 Task: Change the cover color of a Trello card and create an automation button to add a label.
Action: Mouse moved to (329, 373)
Screenshot: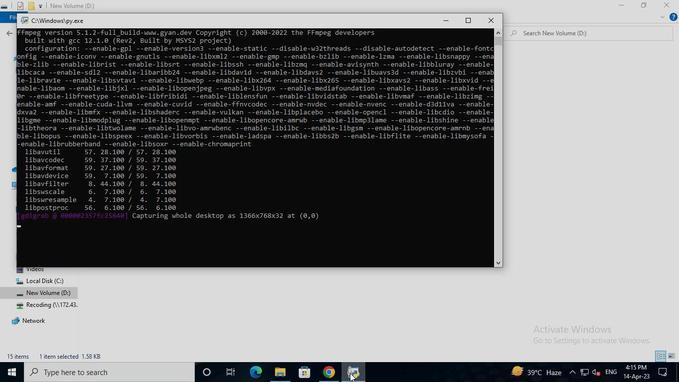 
Action: Mouse pressed left at (329, 373)
Screenshot: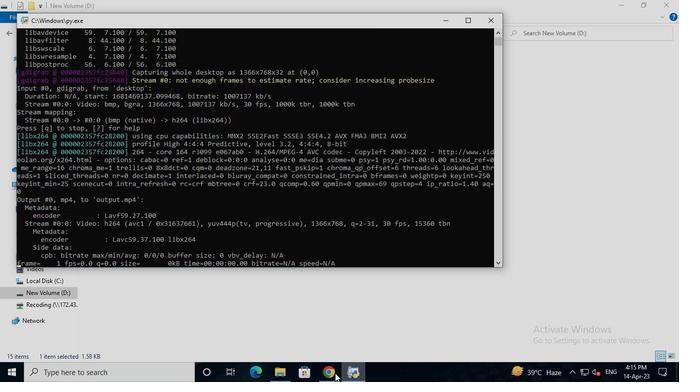 
Action: Mouse moved to (302, 301)
Screenshot: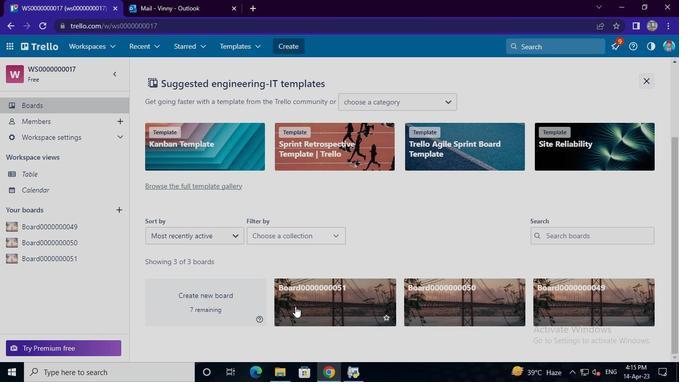 
Action: Mouse pressed left at (302, 301)
Screenshot: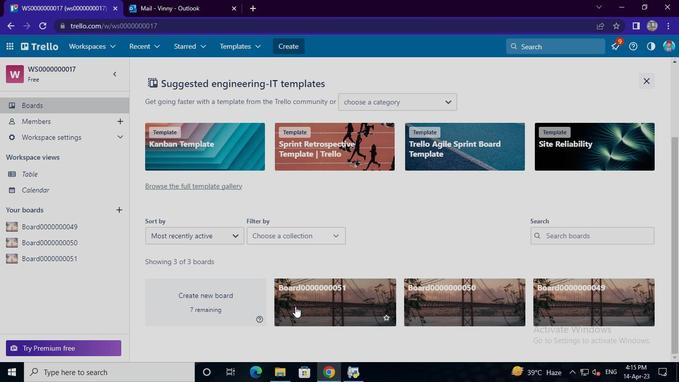 
Action: Mouse moved to (253, 272)
Screenshot: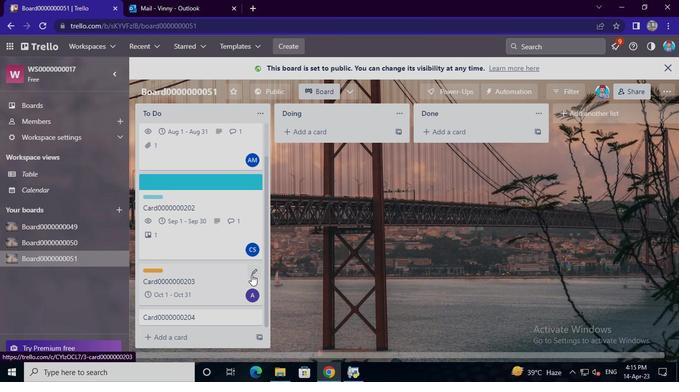 
Action: Mouse pressed left at (253, 272)
Screenshot: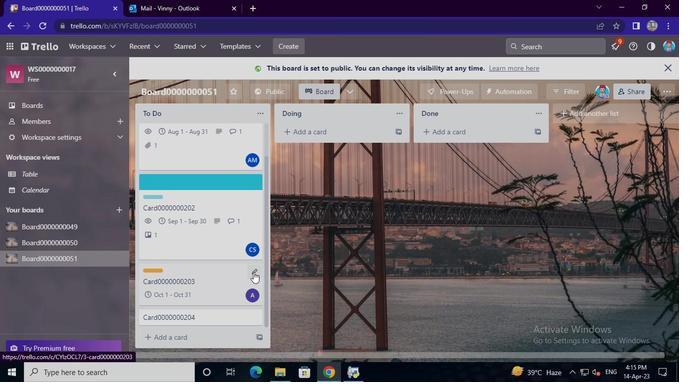 
Action: Mouse moved to (288, 216)
Screenshot: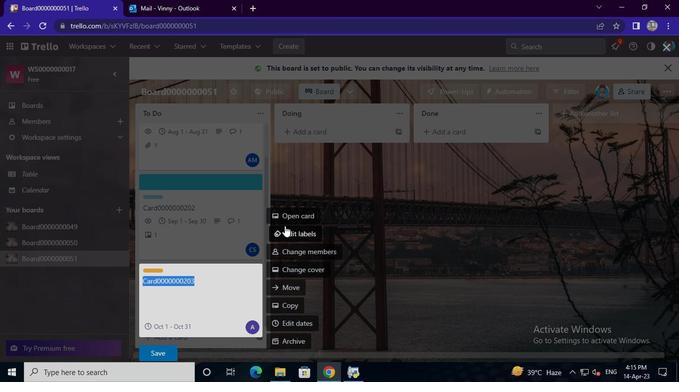 
Action: Mouse pressed left at (288, 216)
Screenshot: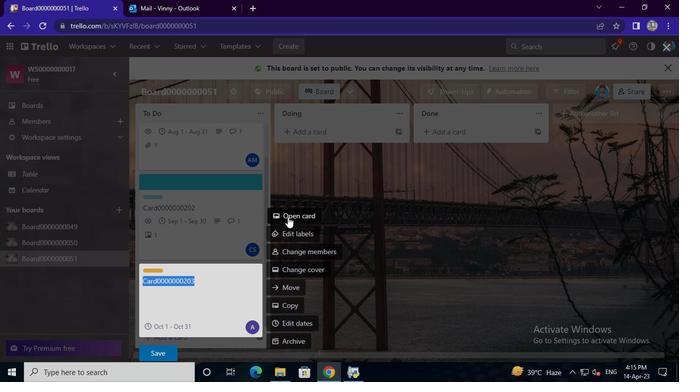
Action: Mouse moved to (460, 151)
Screenshot: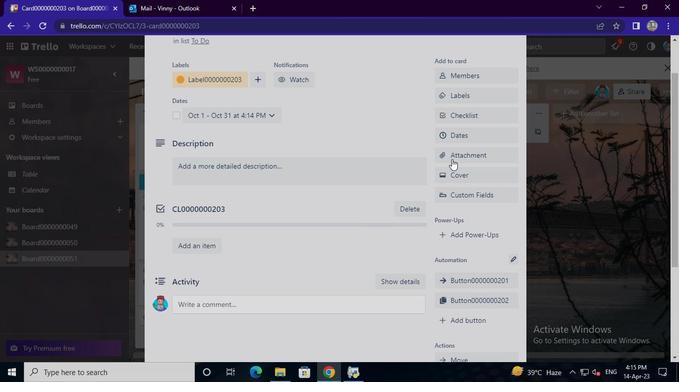 
Action: Mouse pressed left at (460, 151)
Screenshot: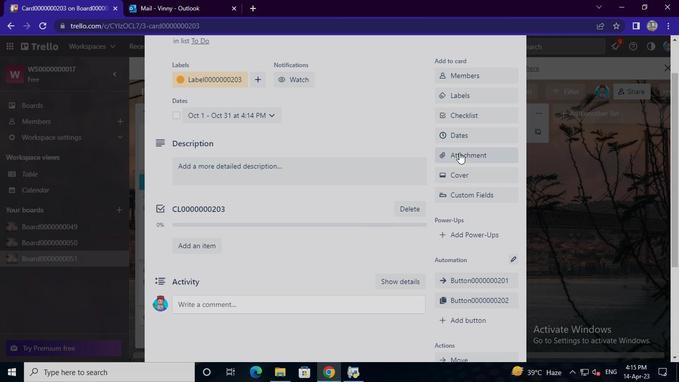 
Action: Mouse moved to (472, 120)
Screenshot: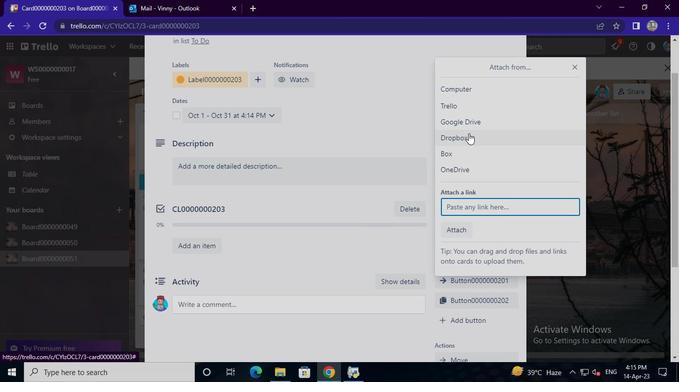 
Action: Mouse pressed left at (472, 120)
Screenshot: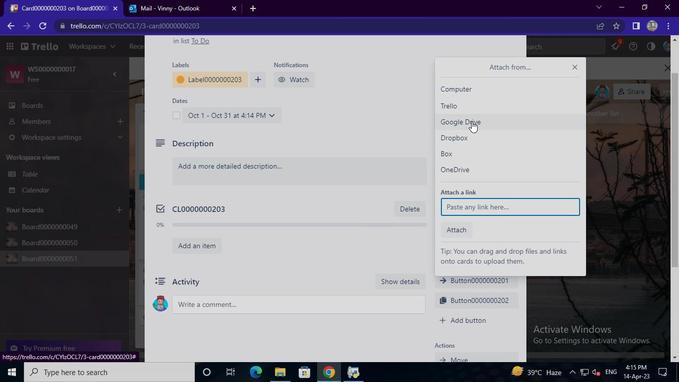 
Action: Mouse moved to (296, 251)
Screenshot: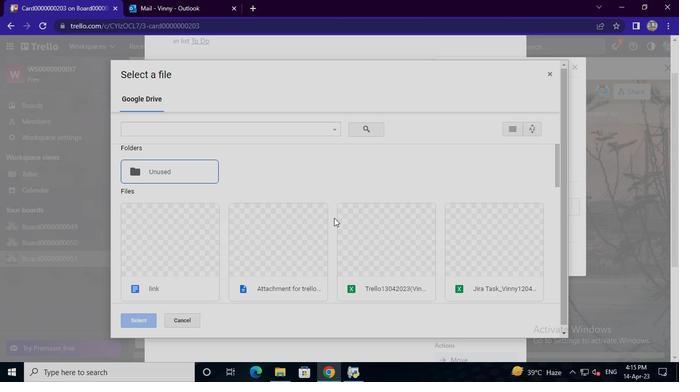 
Action: Mouse pressed left at (296, 251)
Screenshot: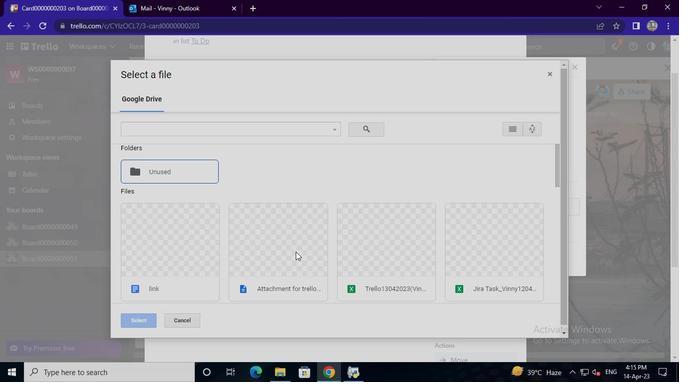 
Action: Mouse pressed left at (296, 251)
Screenshot: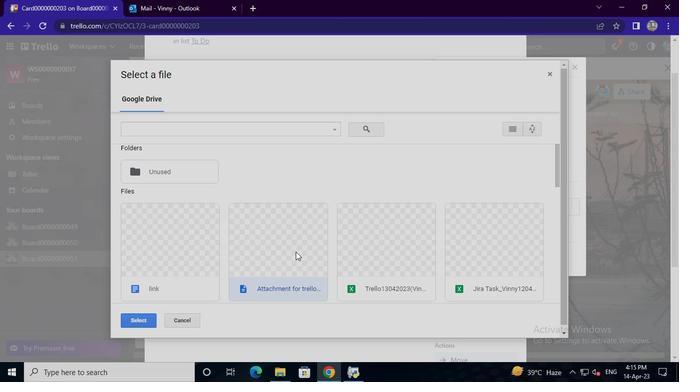 
Action: Mouse moved to (468, 167)
Screenshot: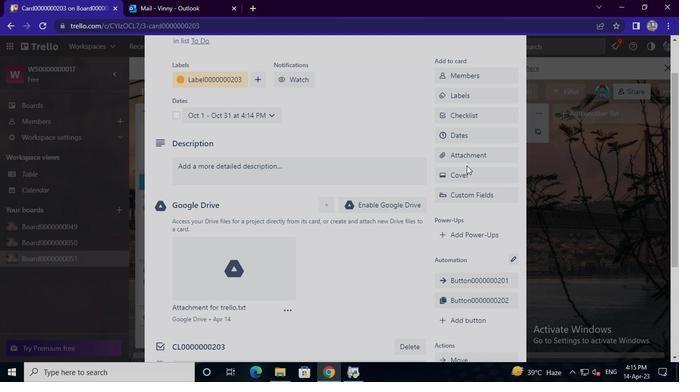 
Action: Mouse pressed left at (468, 167)
Screenshot: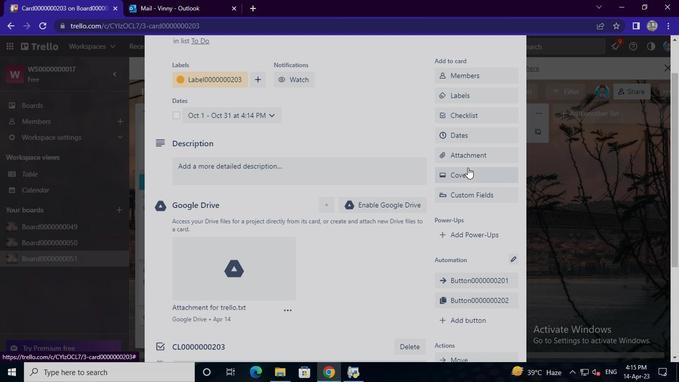 
Action: Mouse moved to (506, 157)
Screenshot: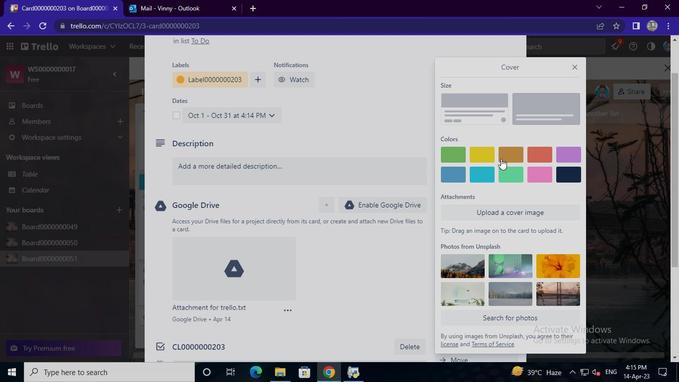 
Action: Mouse pressed left at (506, 157)
Screenshot: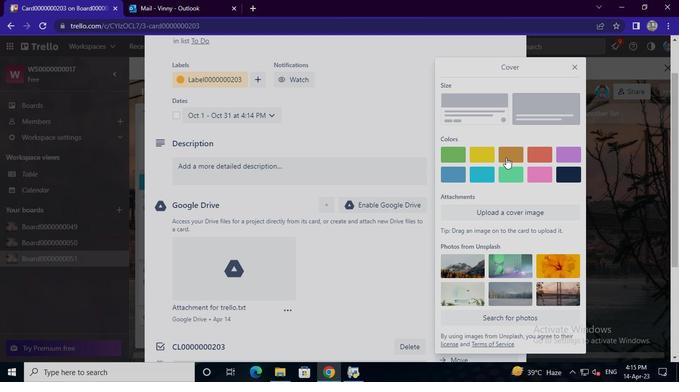
Action: Mouse moved to (393, 250)
Screenshot: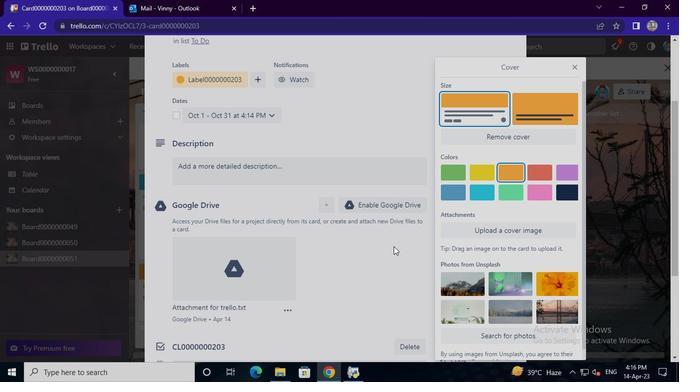 
Action: Mouse pressed left at (393, 250)
Screenshot: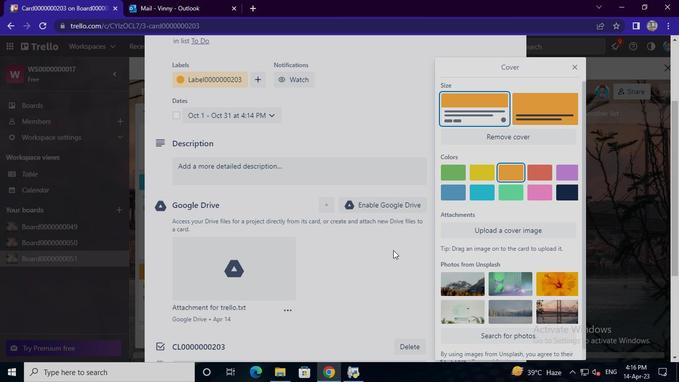 
Action: Mouse moved to (464, 207)
Screenshot: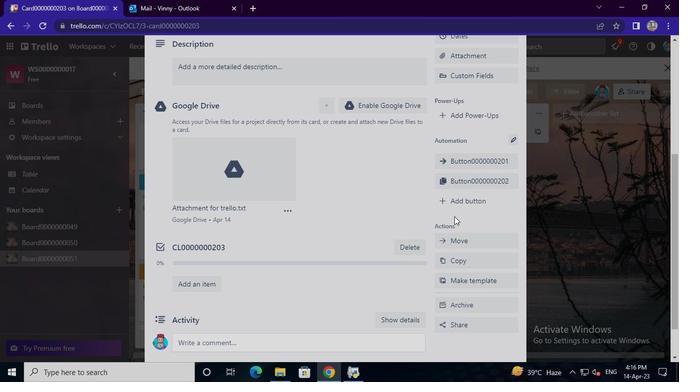 
Action: Mouse pressed left at (464, 207)
Screenshot: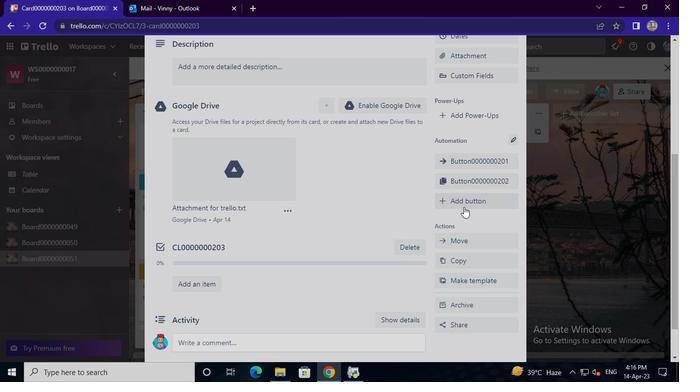 
Action: Mouse moved to (482, 155)
Screenshot: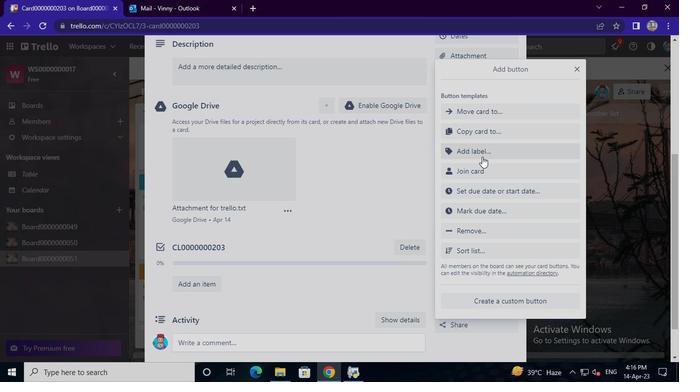 
Action: Mouse pressed left at (482, 155)
Screenshot: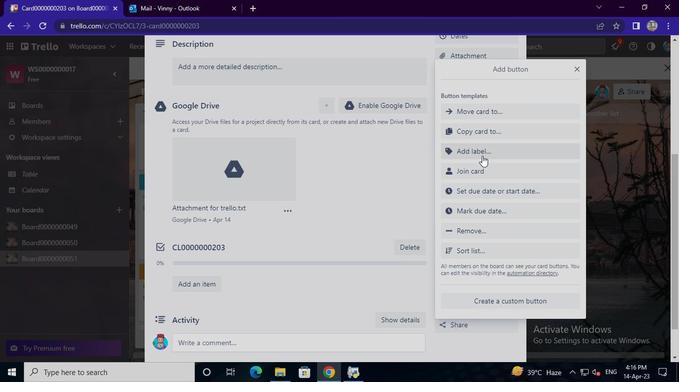
Action: Mouse moved to (494, 111)
Screenshot: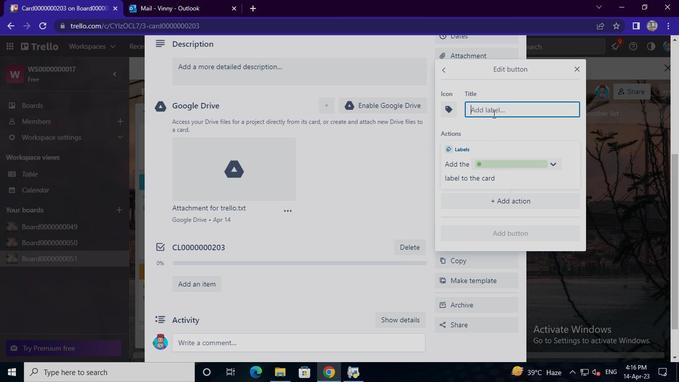 
Action: Mouse pressed left at (494, 111)
Screenshot: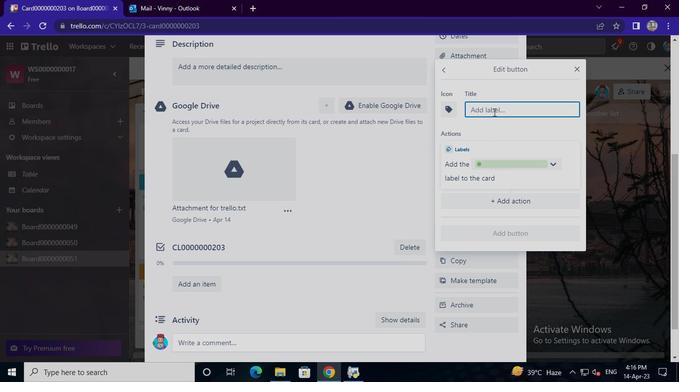 
Action: Keyboard Key.shift
Screenshot: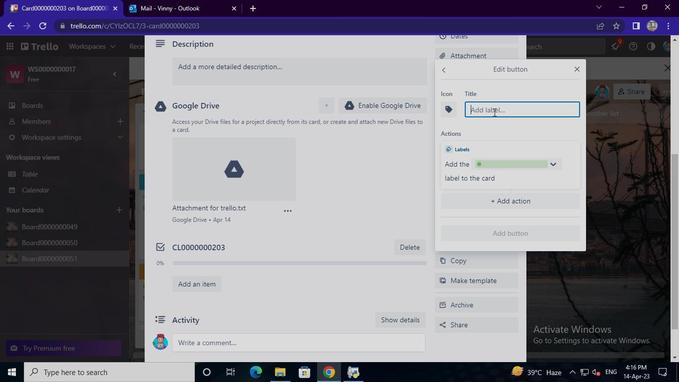 
Action: Keyboard B
Screenshot: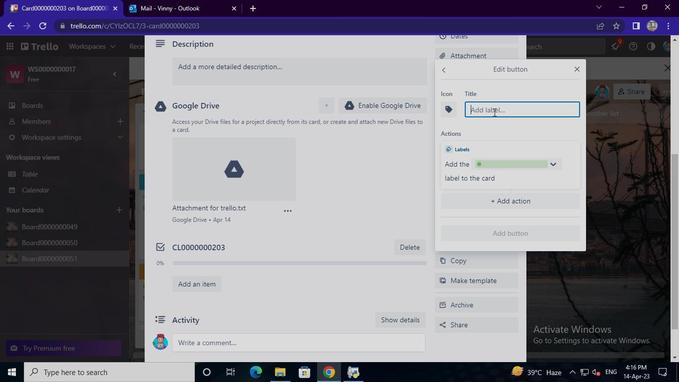
Action: Keyboard u
Screenshot: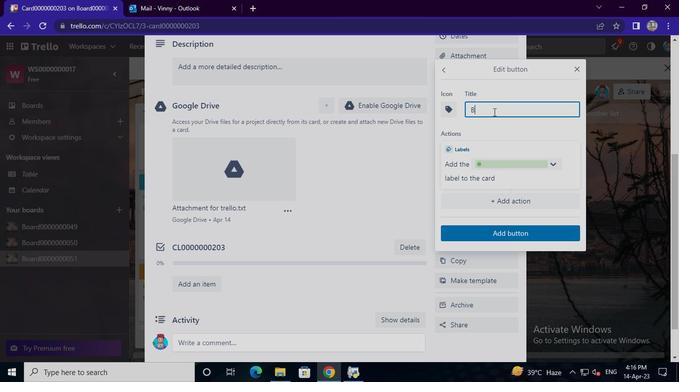 
Action: Keyboard t
Screenshot: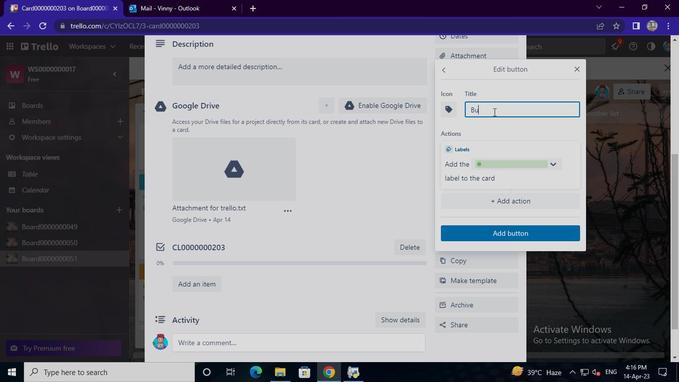 
Action: Keyboard t
Screenshot: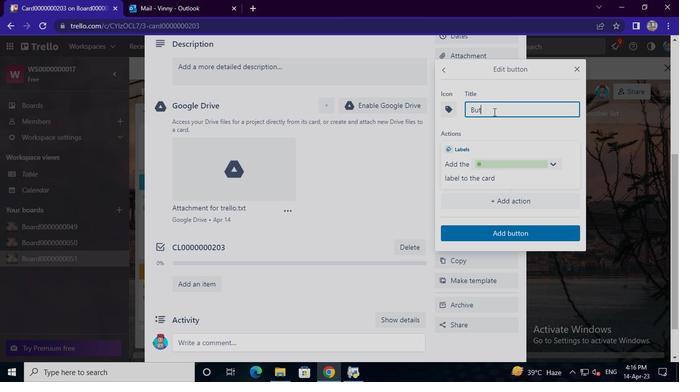 
Action: Keyboard o
Screenshot: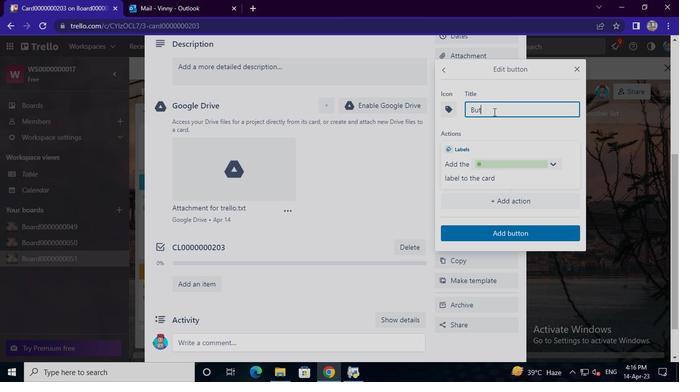 
Action: Keyboard n
Screenshot: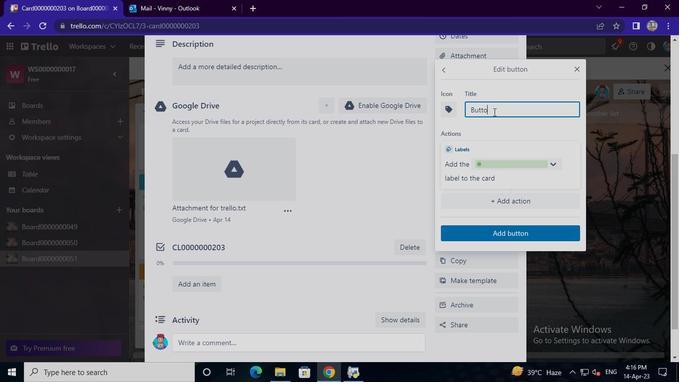 
Action: Keyboard <96>
Screenshot: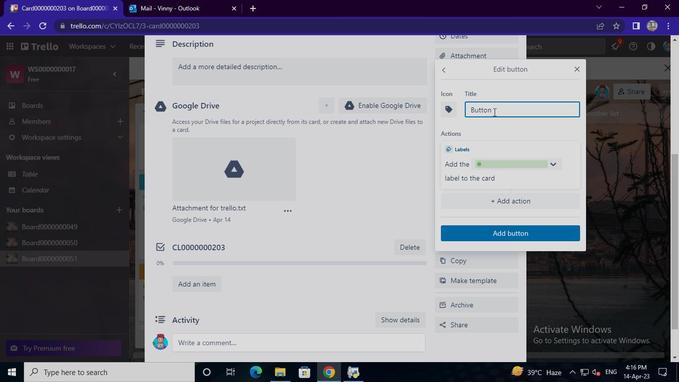
Action: Keyboard <96>
Screenshot: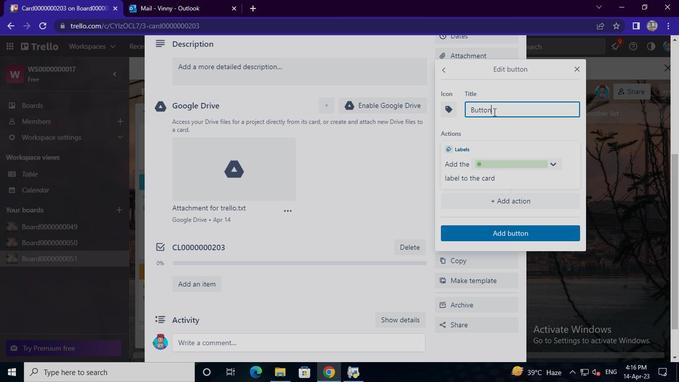 
Action: Keyboard <96>
Screenshot: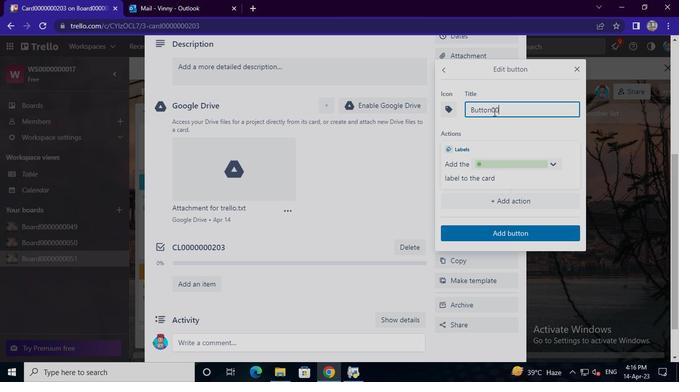 
Action: Keyboard <96>
Screenshot: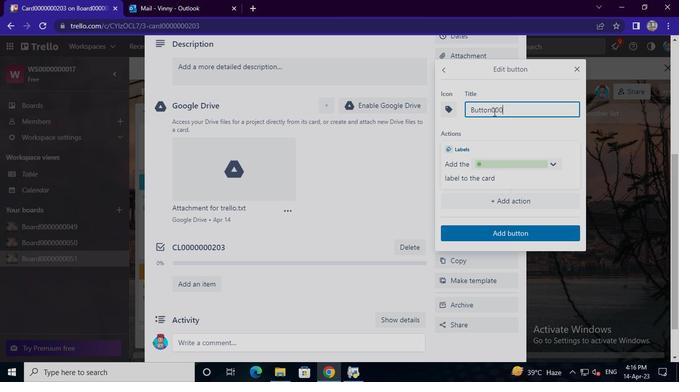 
Action: Keyboard <96>
Screenshot: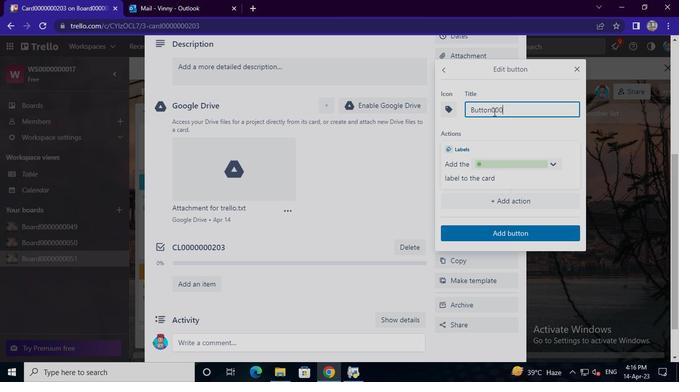 
Action: Keyboard <96>
Screenshot: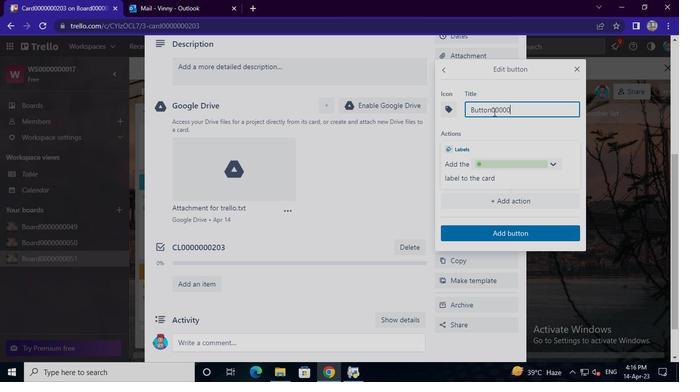 
Action: Keyboard <96>
Screenshot: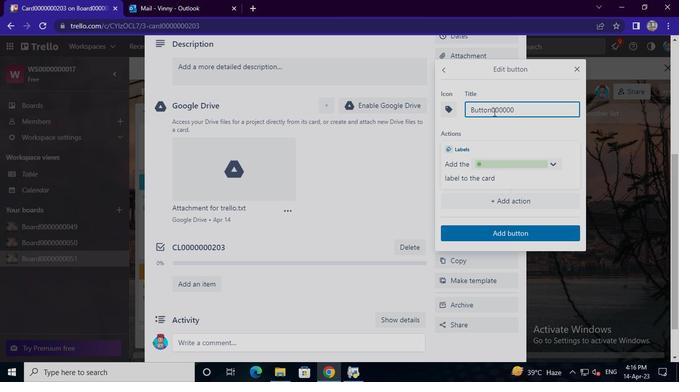 
Action: Keyboard <98>
Screenshot: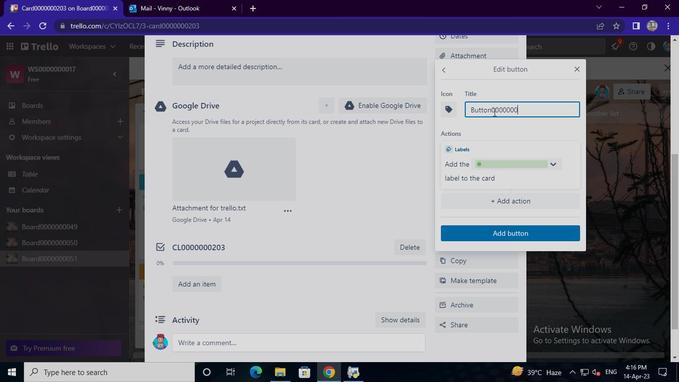 
Action: Keyboard <96>
Screenshot: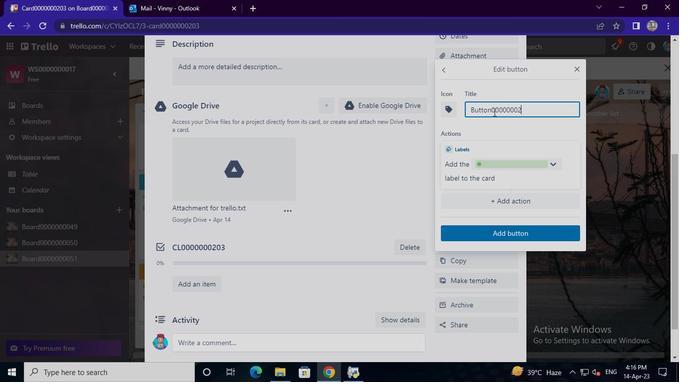 
Action: Keyboard <99>
Screenshot: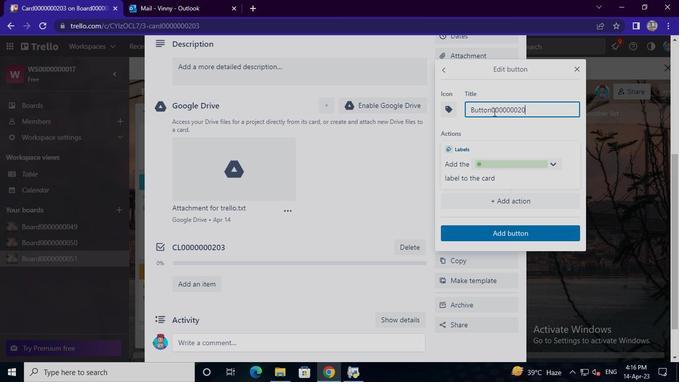 
Action: Mouse moved to (516, 163)
Screenshot: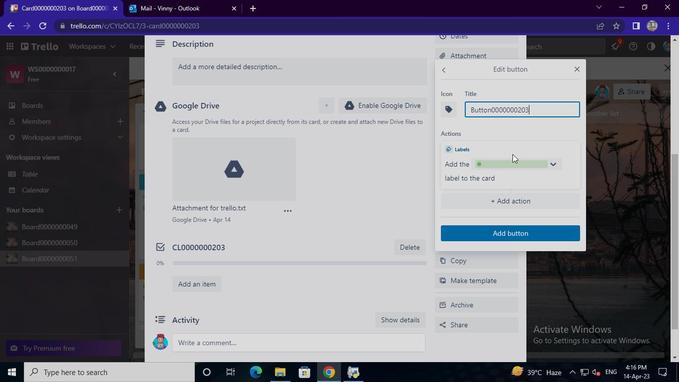 
Action: Mouse pressed left at (516, 163)
Screenshot: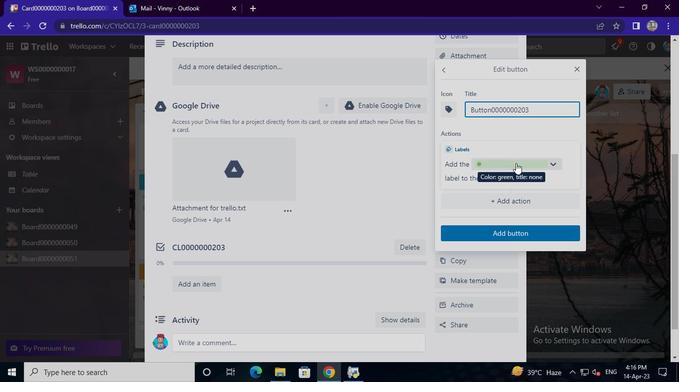 
Action: Mouse moved to (520, 233)
Screenshot: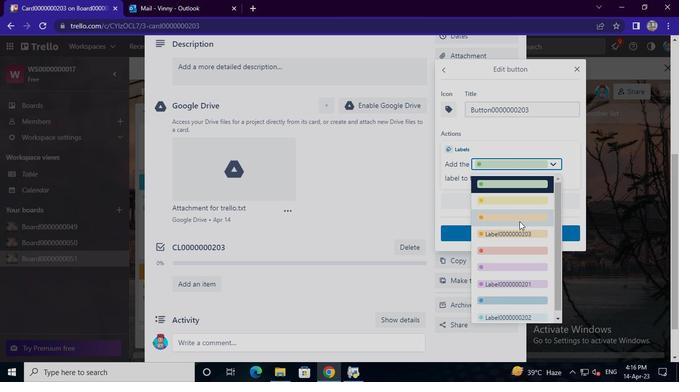 
Action: Mouse pressed left at (520, 233)
Screenshot: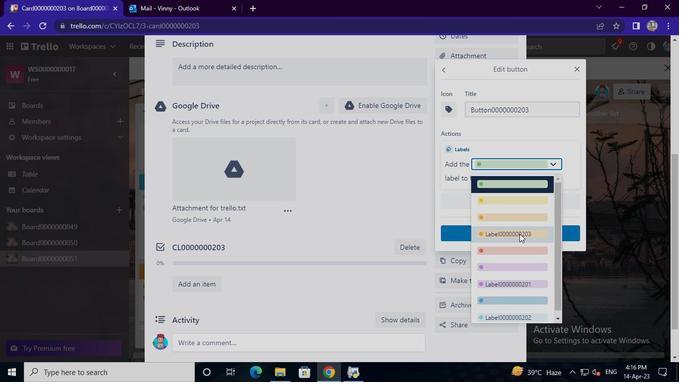 
Action: Mouse pressed left at (520, 233)
Screenshot: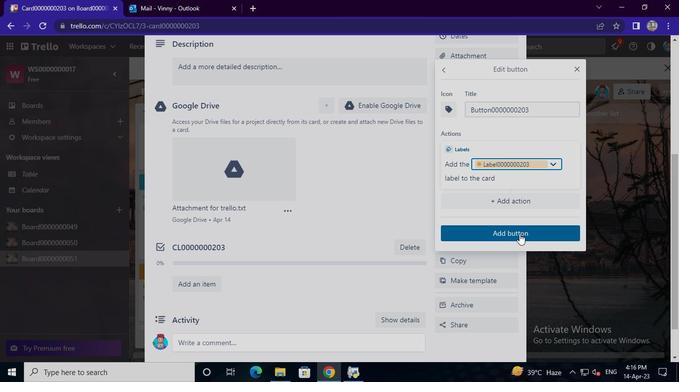 
Action: Mouse moved to (254, 66)
Screenshot: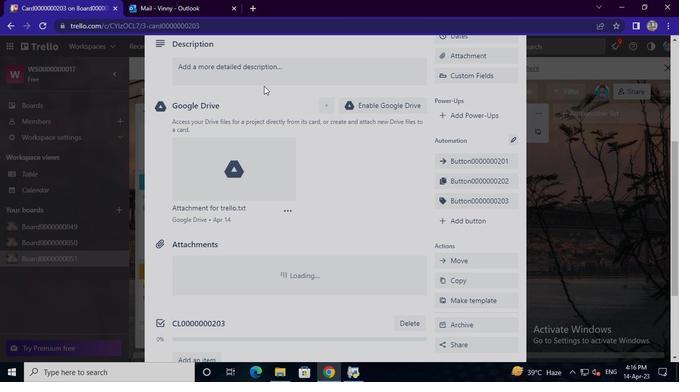 
Action: Mouse pressed left at (254, 66)
Screenshot: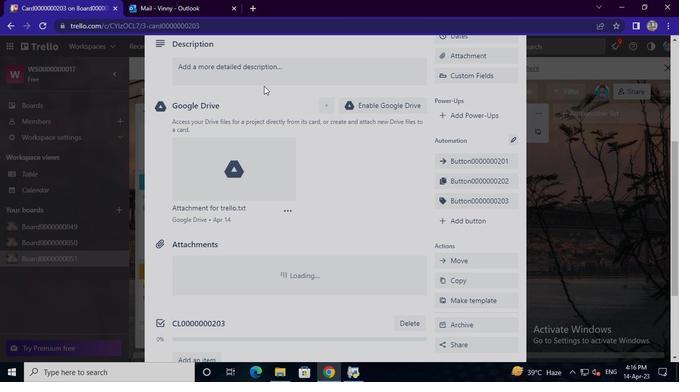 
Action: Mouse moved to (247, 107)
Screenshot: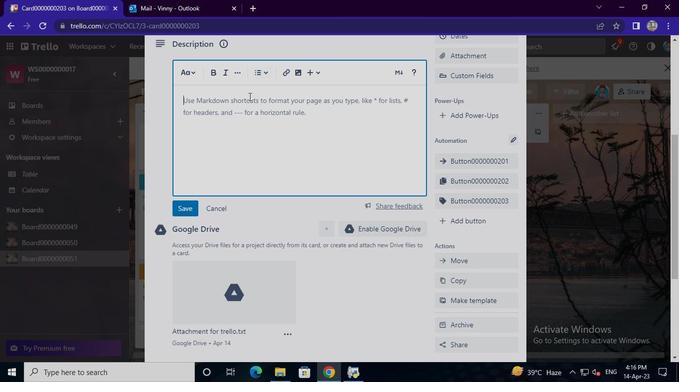 
Action: Mouse pressed left at (247, 107)
Screenshot: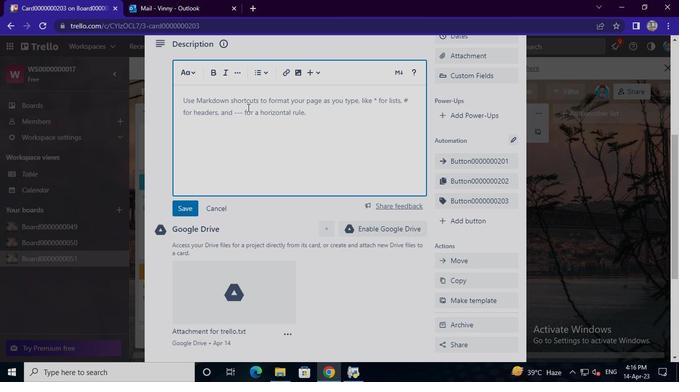 
Action: Keyboard Key.shift
Screenshot: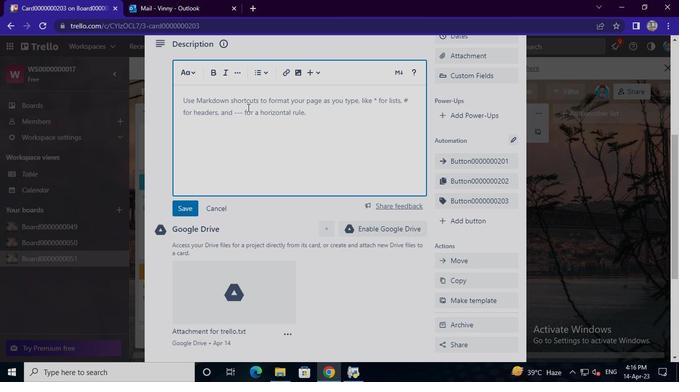 
Action: Keyboard D
Screenshot: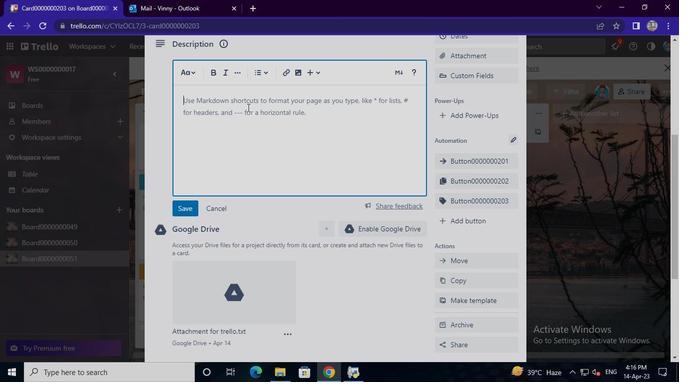
Action: Keyboard S
Screenshot: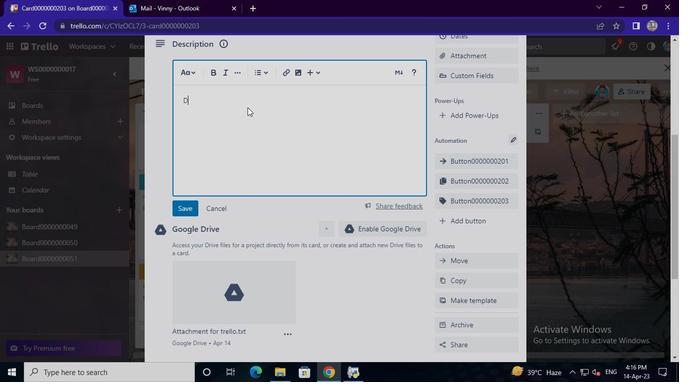 
Action: Keyboard <96>
Screenshot: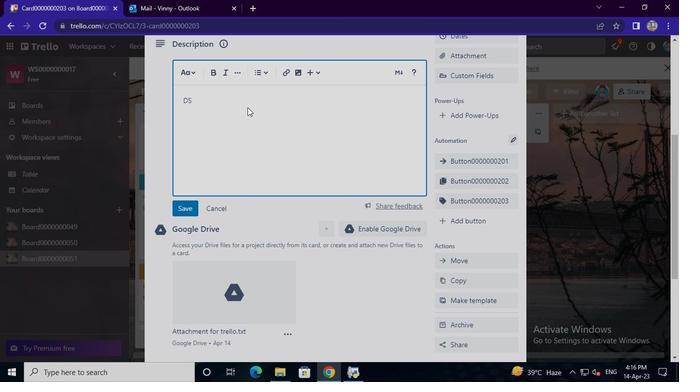 
Action: Keyboard <96>
Screenshot: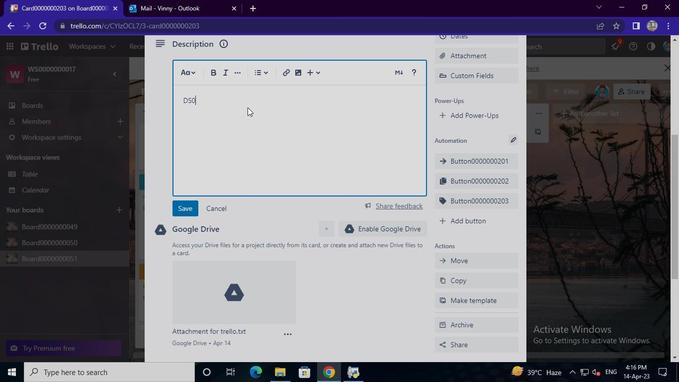 
Action: Keyboard <96>
Screenshot: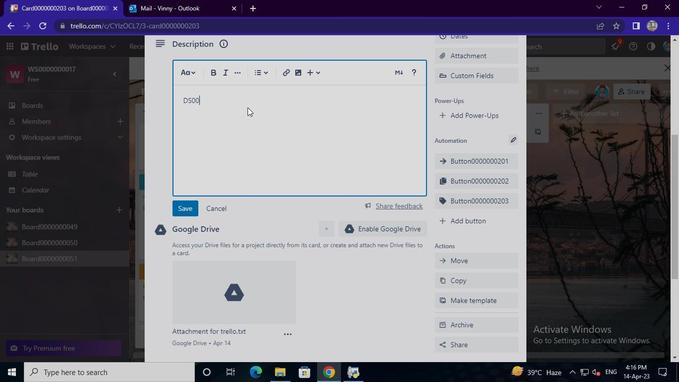 
Action: Keyboard <96>
Screenshot: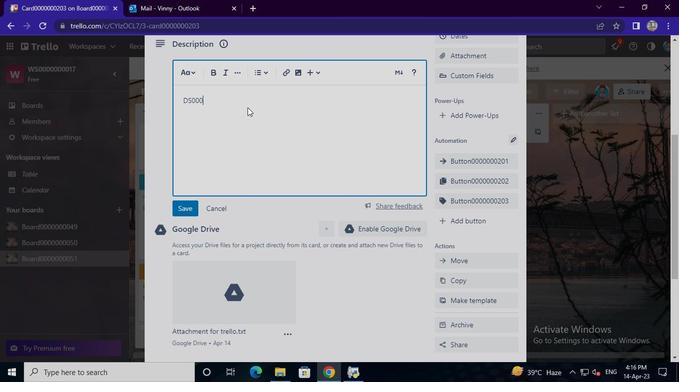 
Action: Keyboard <96>
Screenshot: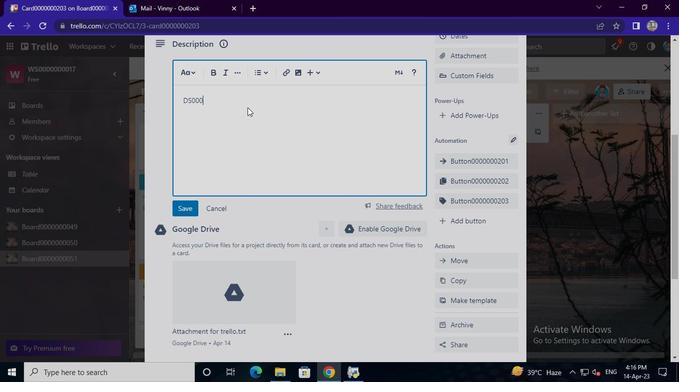 
Action: Keyboard <96>
Screenshot: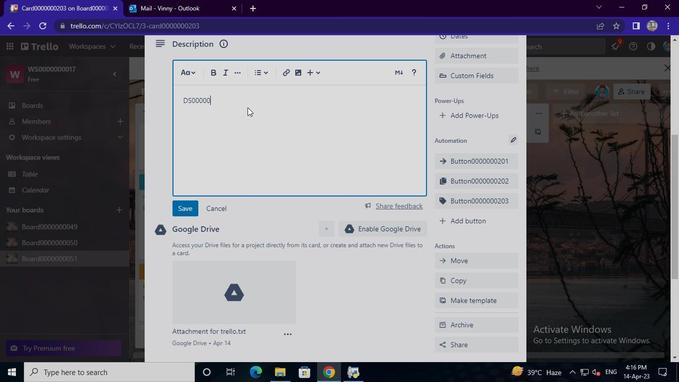 
Action: Keyboard <96>
Screenshot: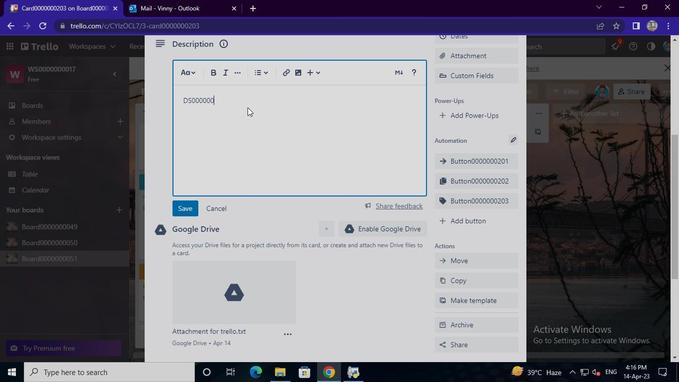 
Action: Keyboard <98>
Screenshot: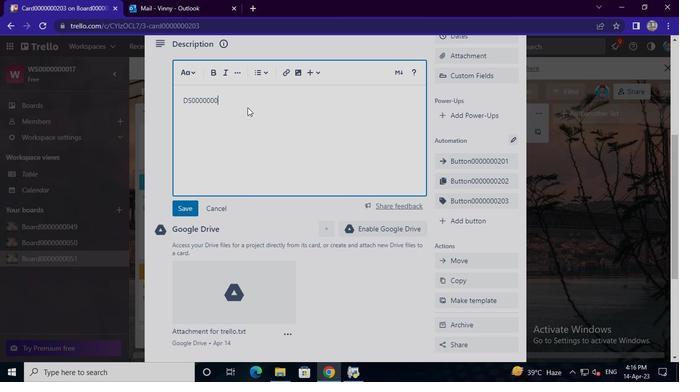 
Action: Keyboard <96>
Screenshot: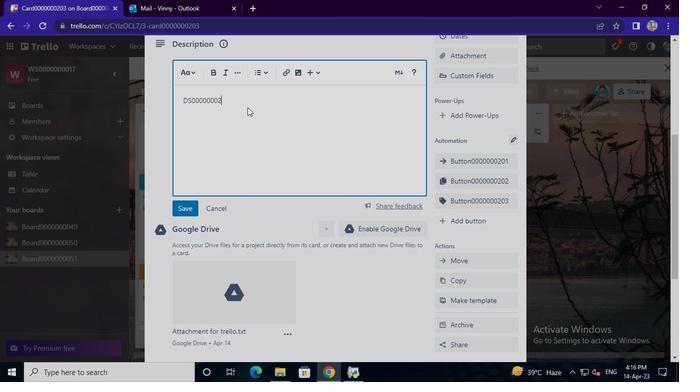 
Action: Keyboard <99>
Screenshot: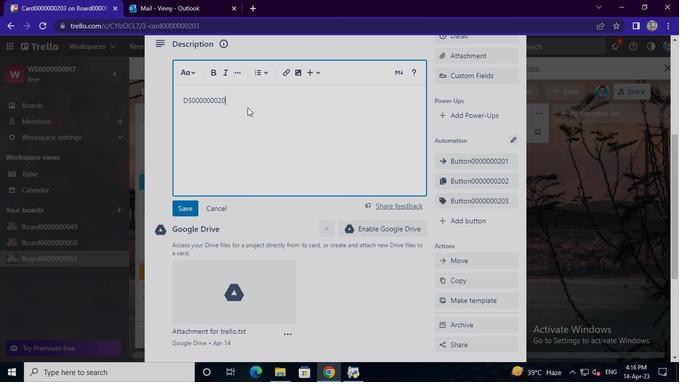
Action: Mouse moved to (188, 208)
Screenshot: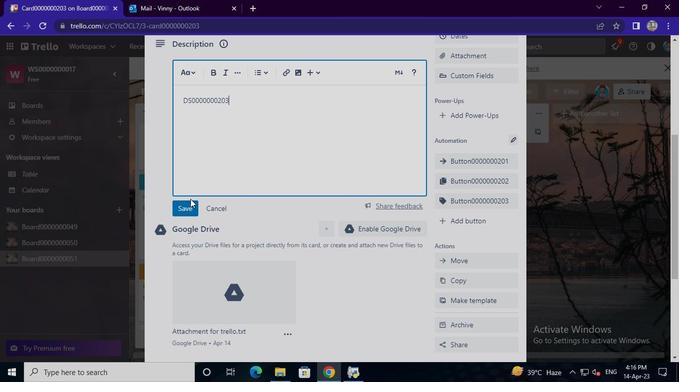 
Action: Mouse pressed left at (188, 208)
Screenshot: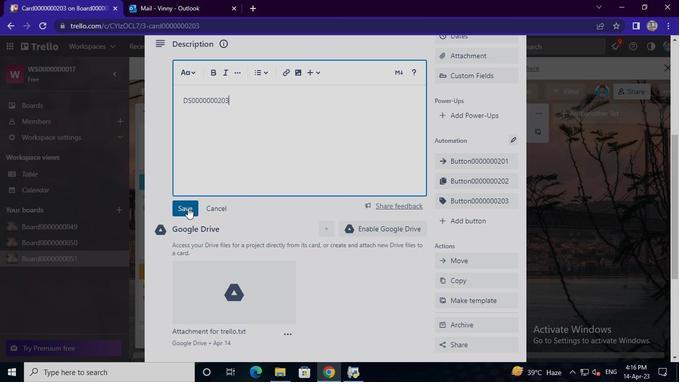 
Action: Mouse moved to (222, 273)
Screenshot: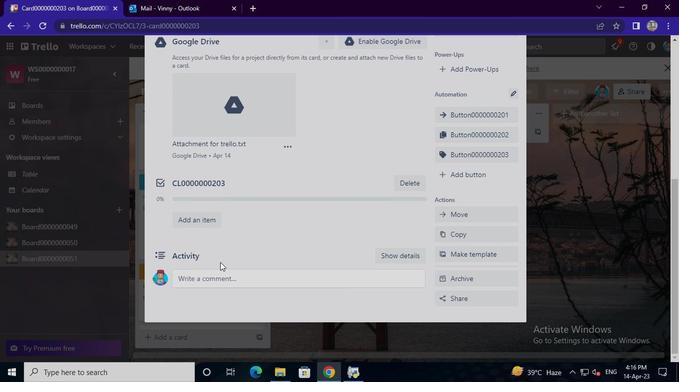 
Action: Mouse pressed left at (222, 273)
Screenshot: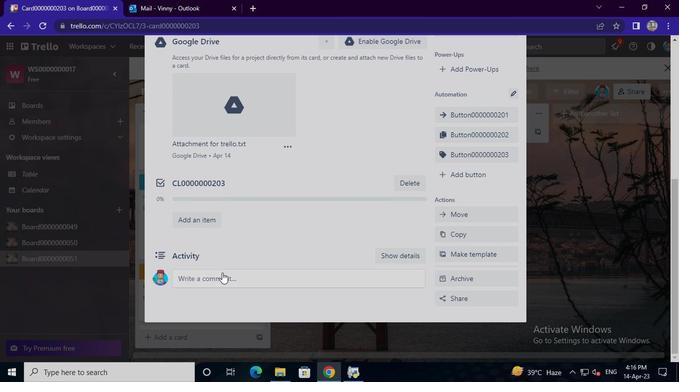 
Action: Mouse moved to (220, 280)
Screenshot: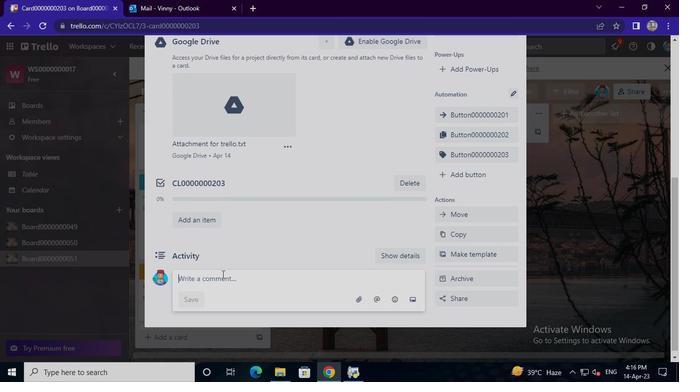 
Action: Mouse pressed left at (220, 280)
Screenshot: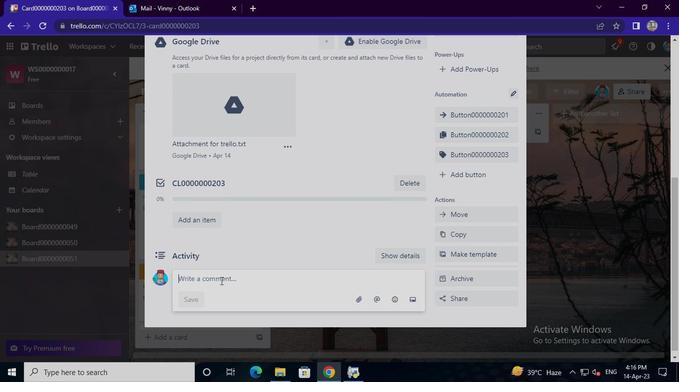 
Action: Keyboard Key.shift
Screenshot: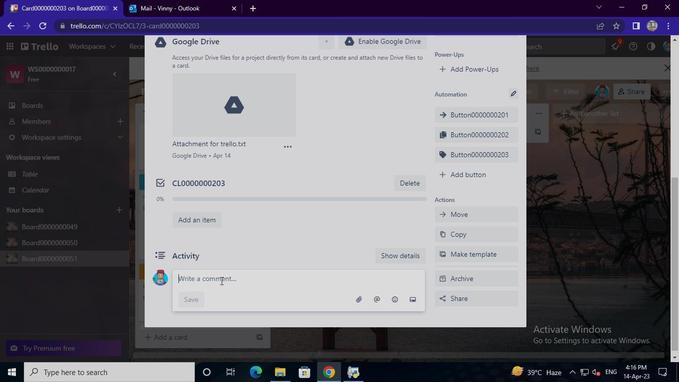 
Action: Keyboard C
Screenshot: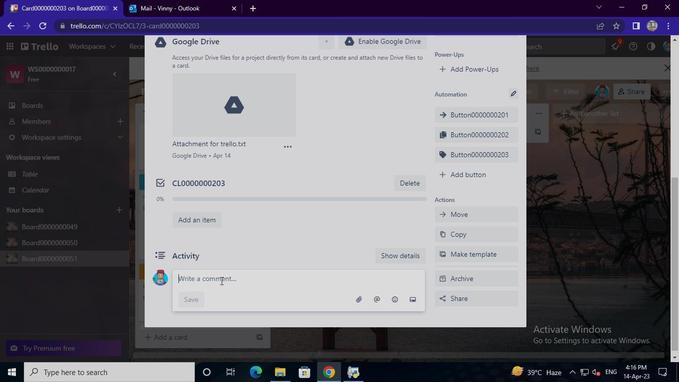 
Action: Keyboard M
Screenshot: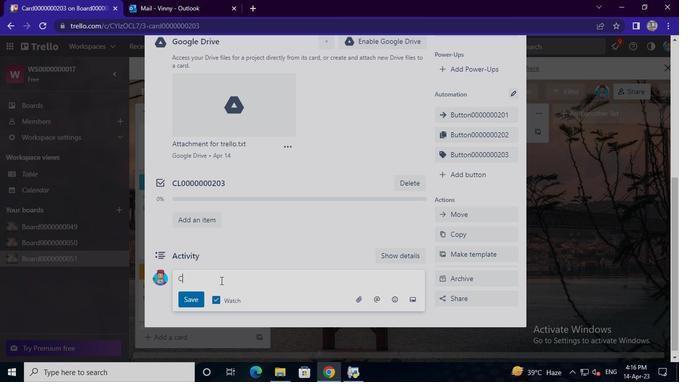 
Action: Keyboard <96>
Screenshot: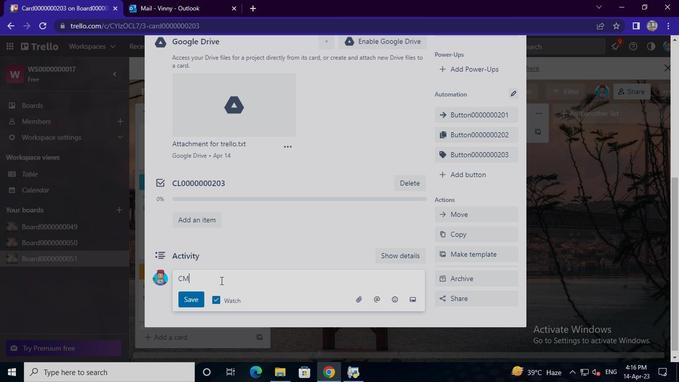 
Action: Keyboard <96>
Screenshot: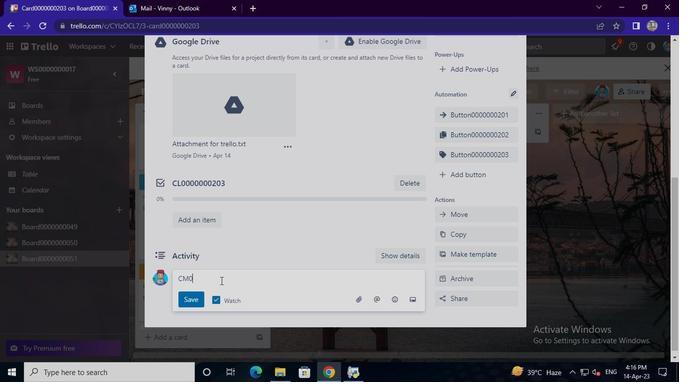 
Action: Keyboard <96>
Screenshot: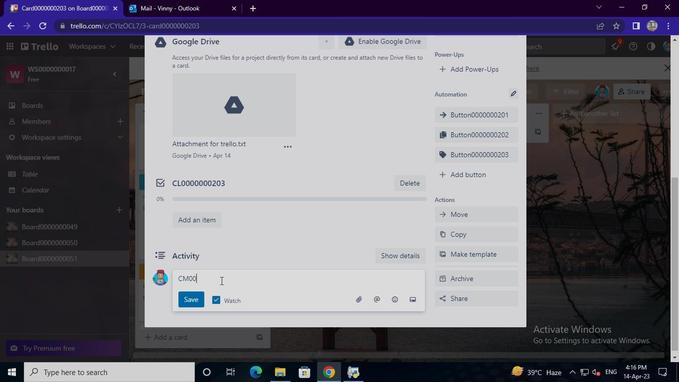 
Action: Keyboard <96>
Screenshot: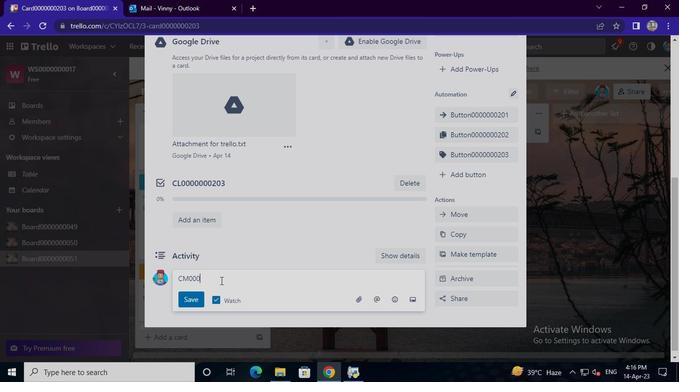 
Action: Keyboard <96>
Screenshot: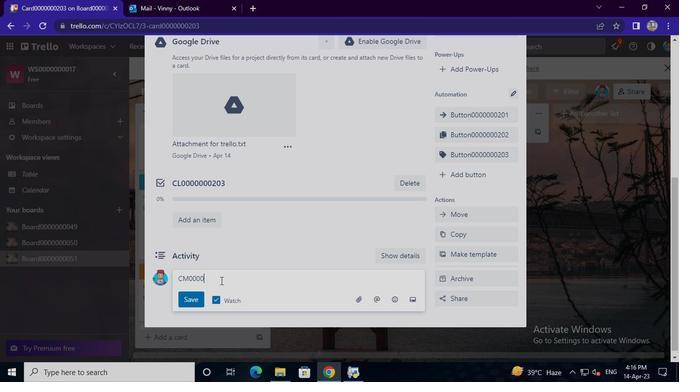 
Action: Keyboard <96>
Screenshot: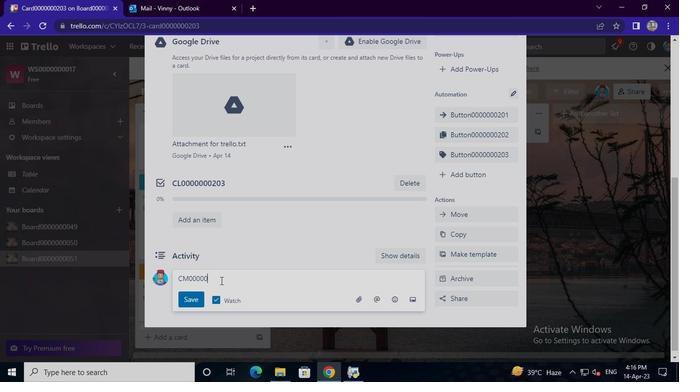 
Action: Keyboard <96>
Screenshot: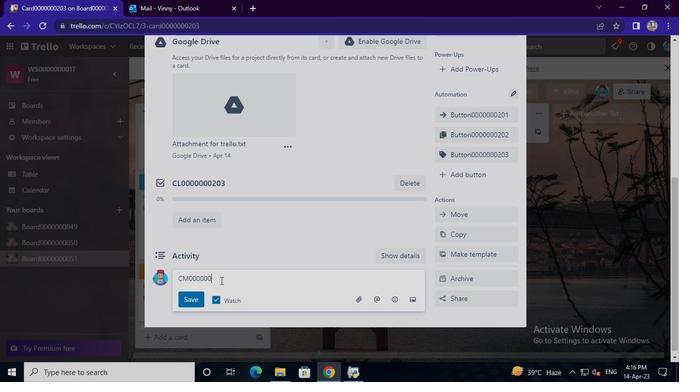 
Action: Keyboard <98>
Screenshot: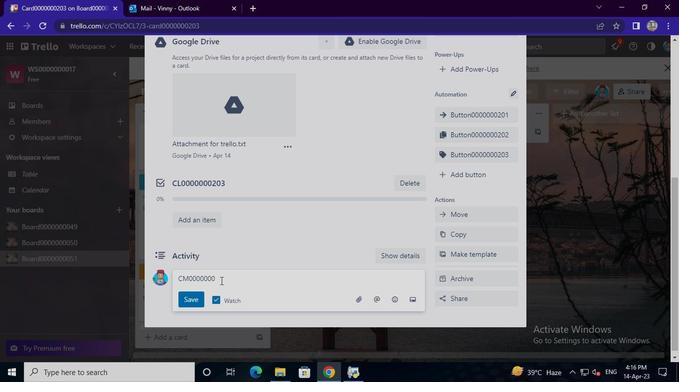 
Action: Keyboard <96>
Screenshot: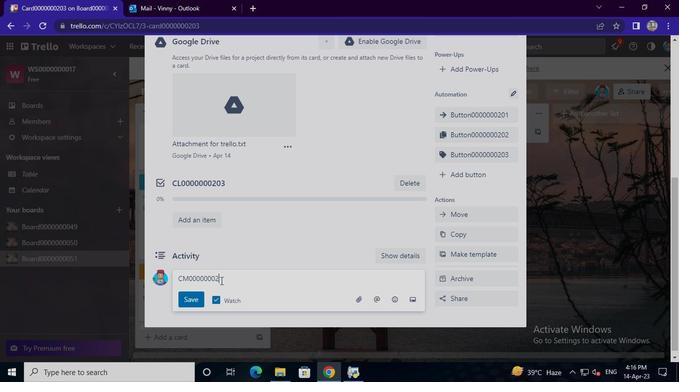 
Action: Keyboard <99>
Screenshot: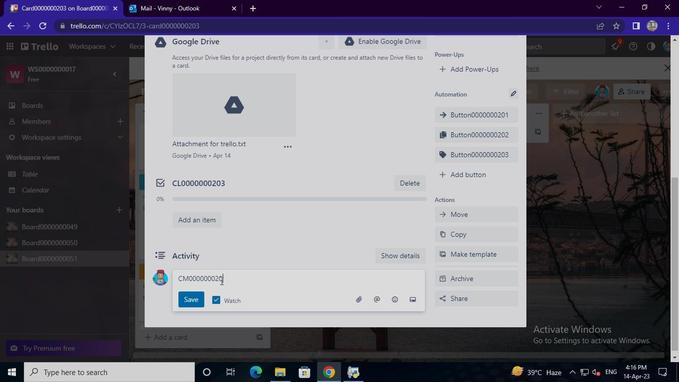 
Action: Mouse moved to (184, 303)
Screenshot: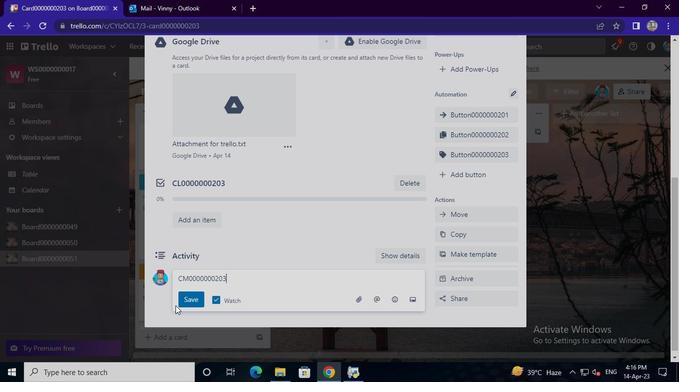 
Action: Mouse pressed left at (184, 303)
Screenshot: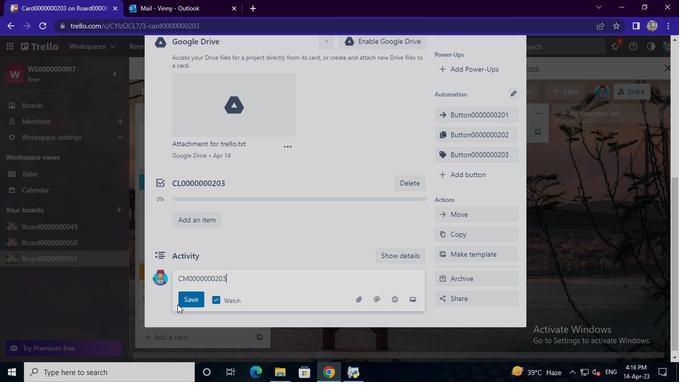 
Action: Mouse moved to (354, 372)
Screenshot: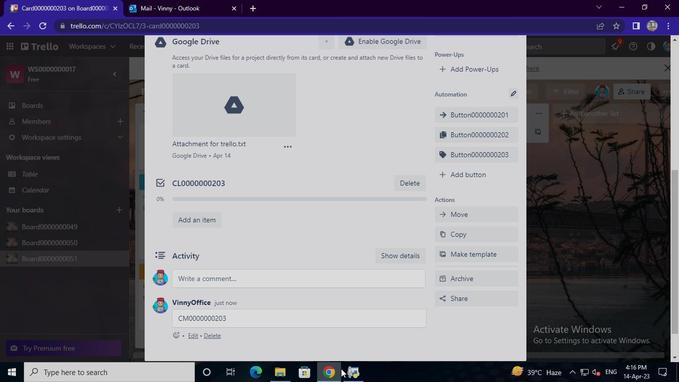 
Action: Mouse pressed left at (354, 372)
Screenshot: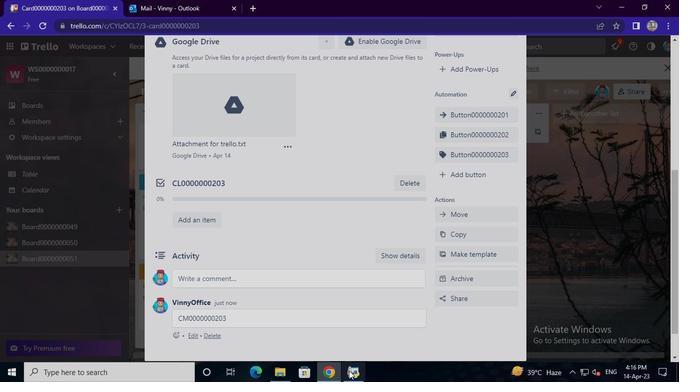 
Action: Mouse moved to (487, 15)
Screenshot: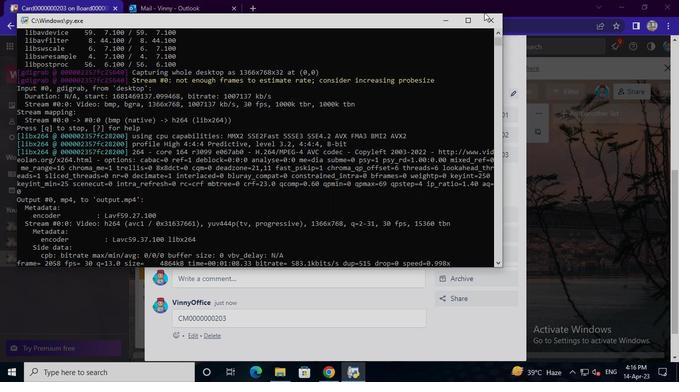 
Action: Mouse pressed left at (487, 15)
Screenshot: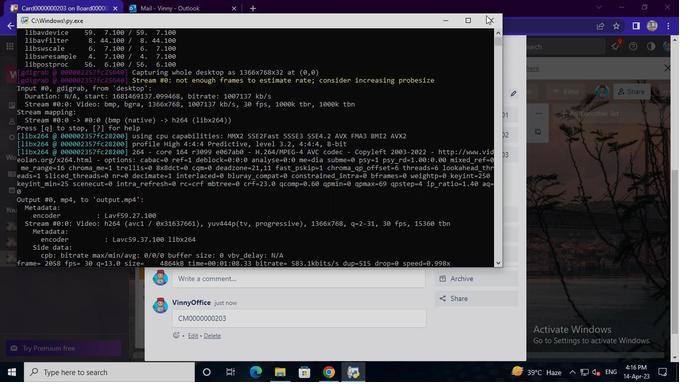 
